 Task: Create a new field with title Stage a blank project ArmourVault with field type as Single-select and options as Not Started, In Progress and Complete
Action: Mouse moved to (76, 323)
Screenshot: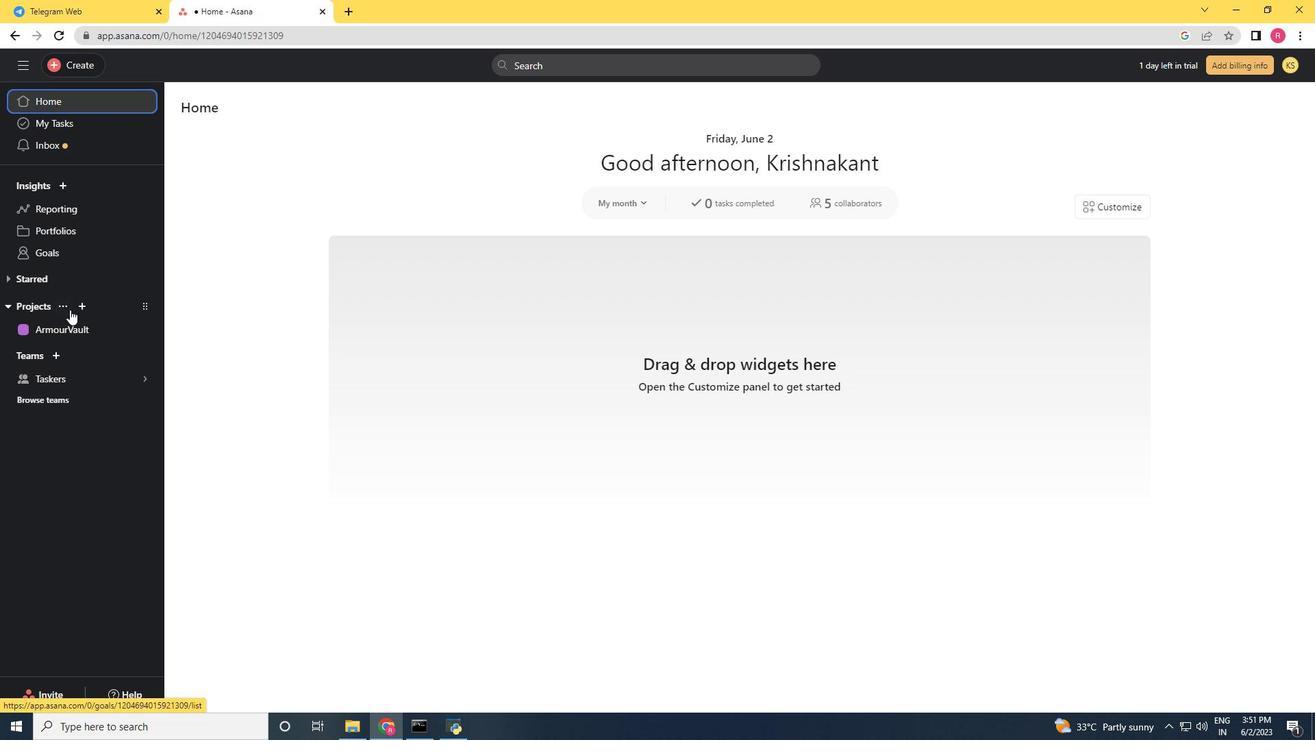
Action: Mouse pressed left at (76, 323)
Screenshot: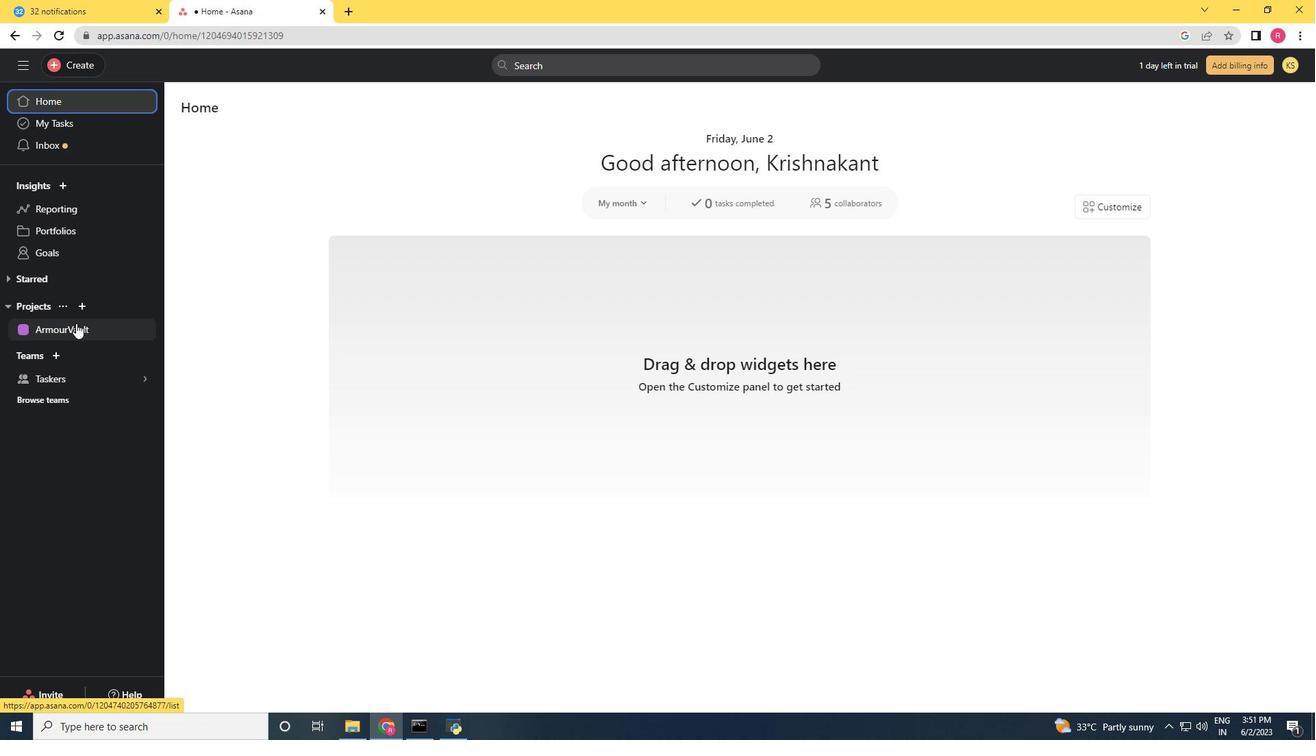 
Action: Mouse moved to (1263, 111)
Screenshot: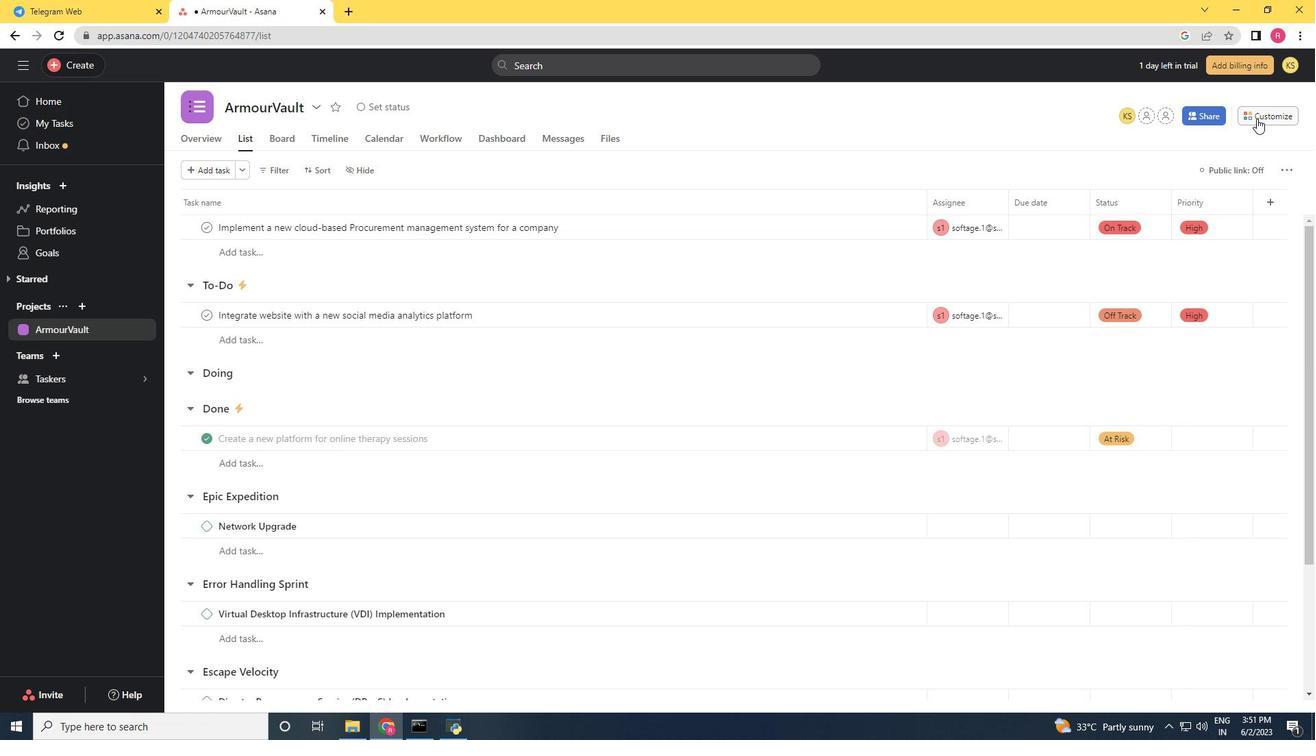 
Action: Mouse pressed left at (1263, 111)
Screenshot: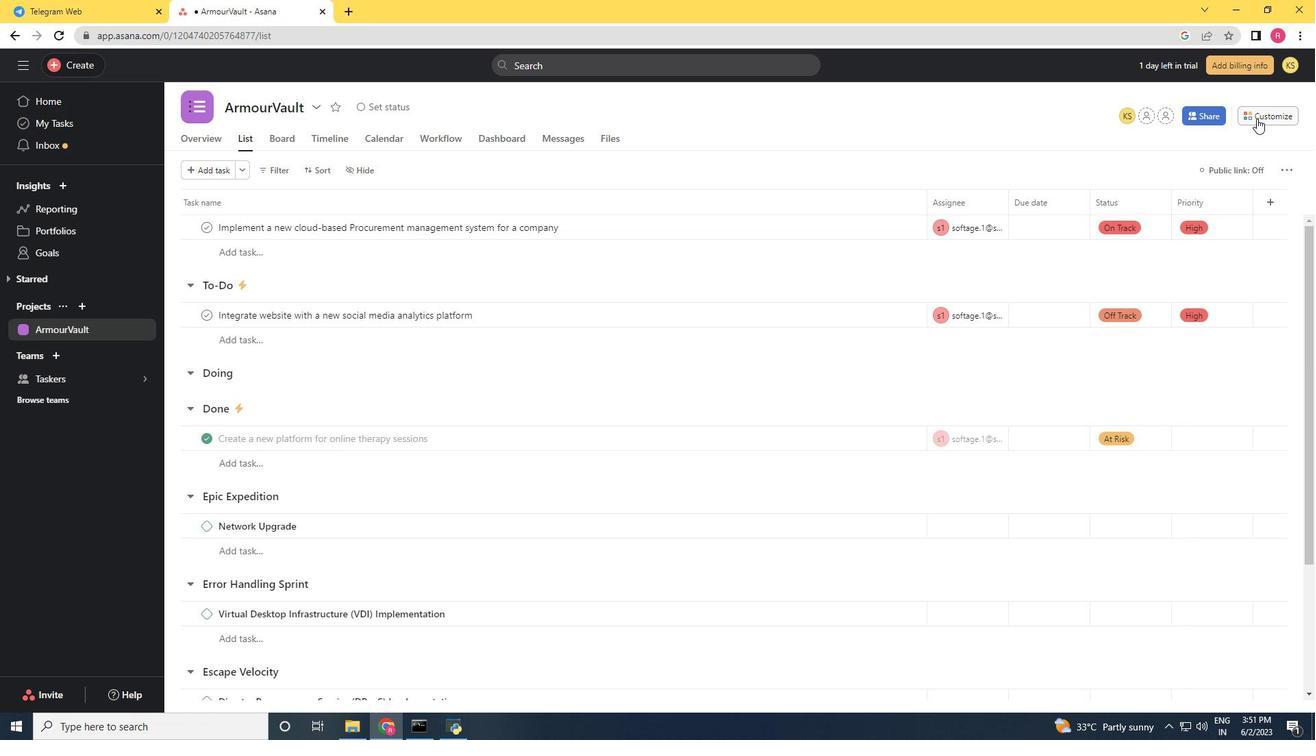 
Action: Mouse moved to (1097, 270)
Screenshot: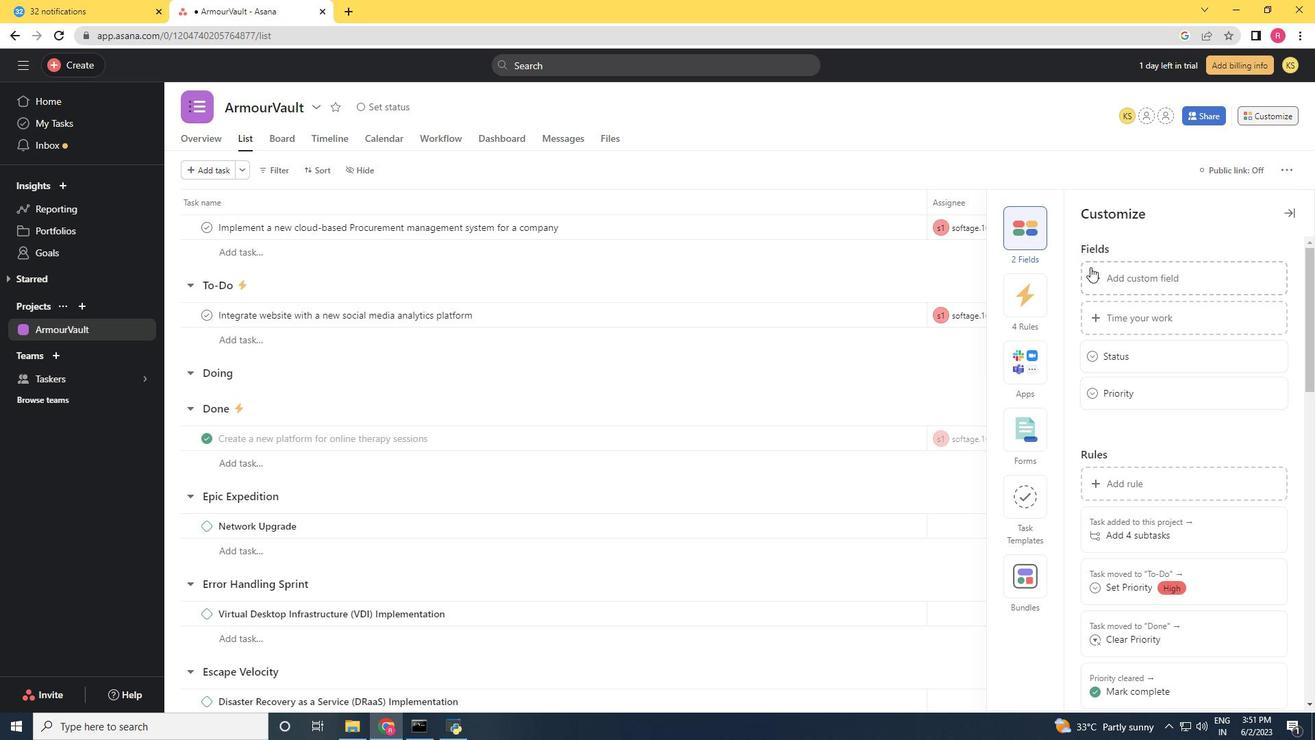 
Action: Mouse pressed left at (1097, 270)
Screenshot: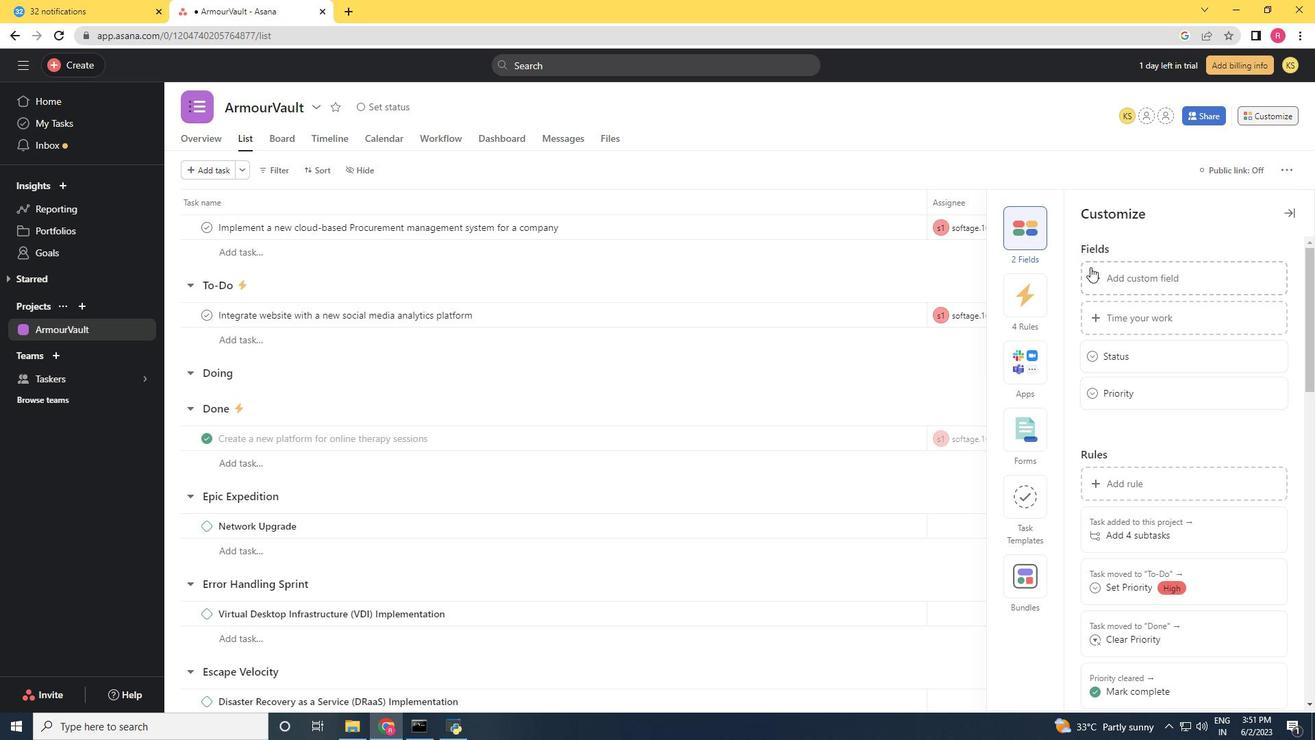 
Action: Mouse moved to (567, 263)
Screenshot: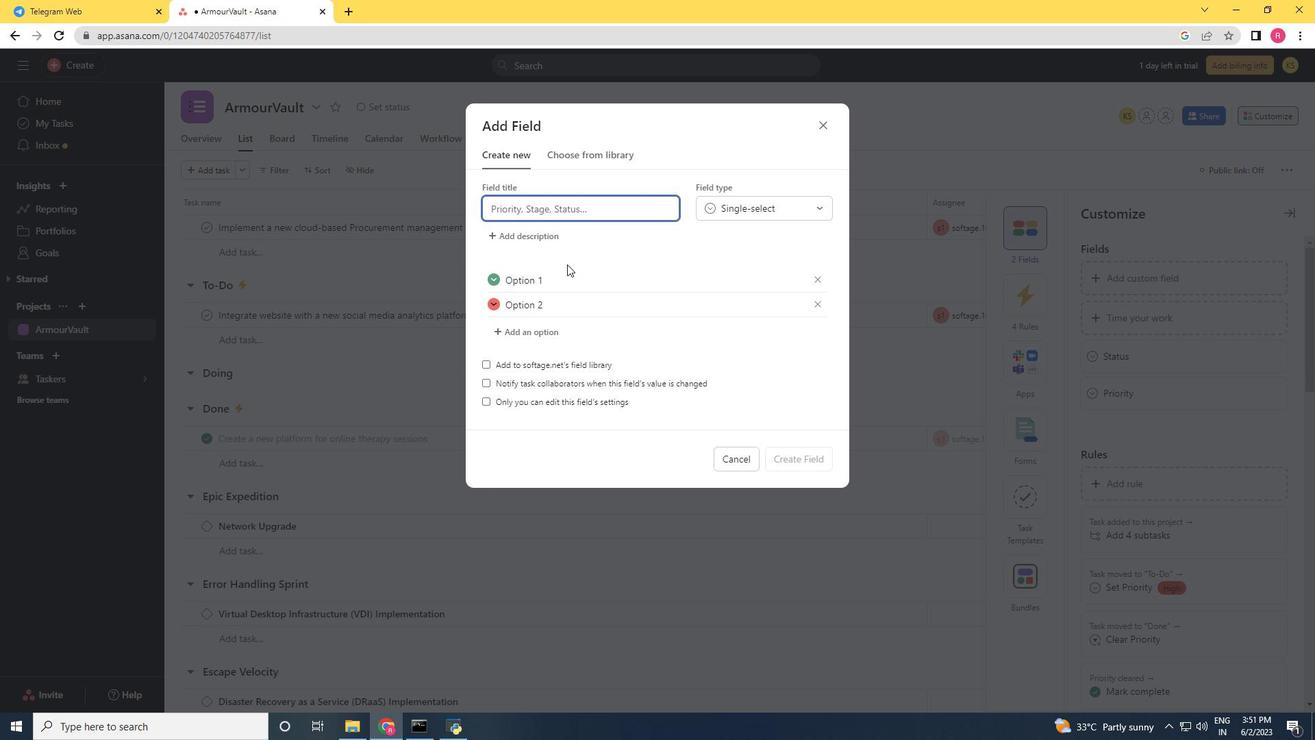 
Action: Key pressed <Key.shift><Key.shift><Key.shift><Key.shift><Key.shift><Key.shift>Stage
Screenshot: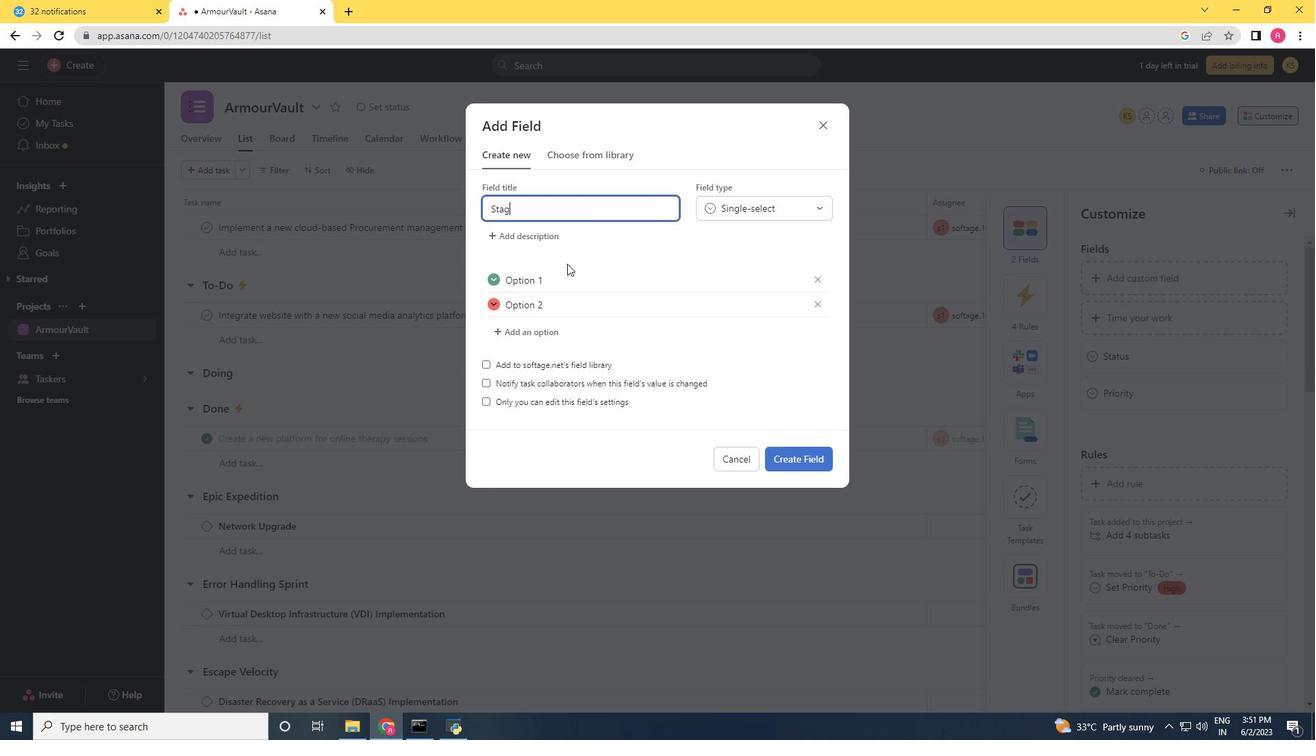 
Action: Mouse moved to (757, 216)
Screenshot: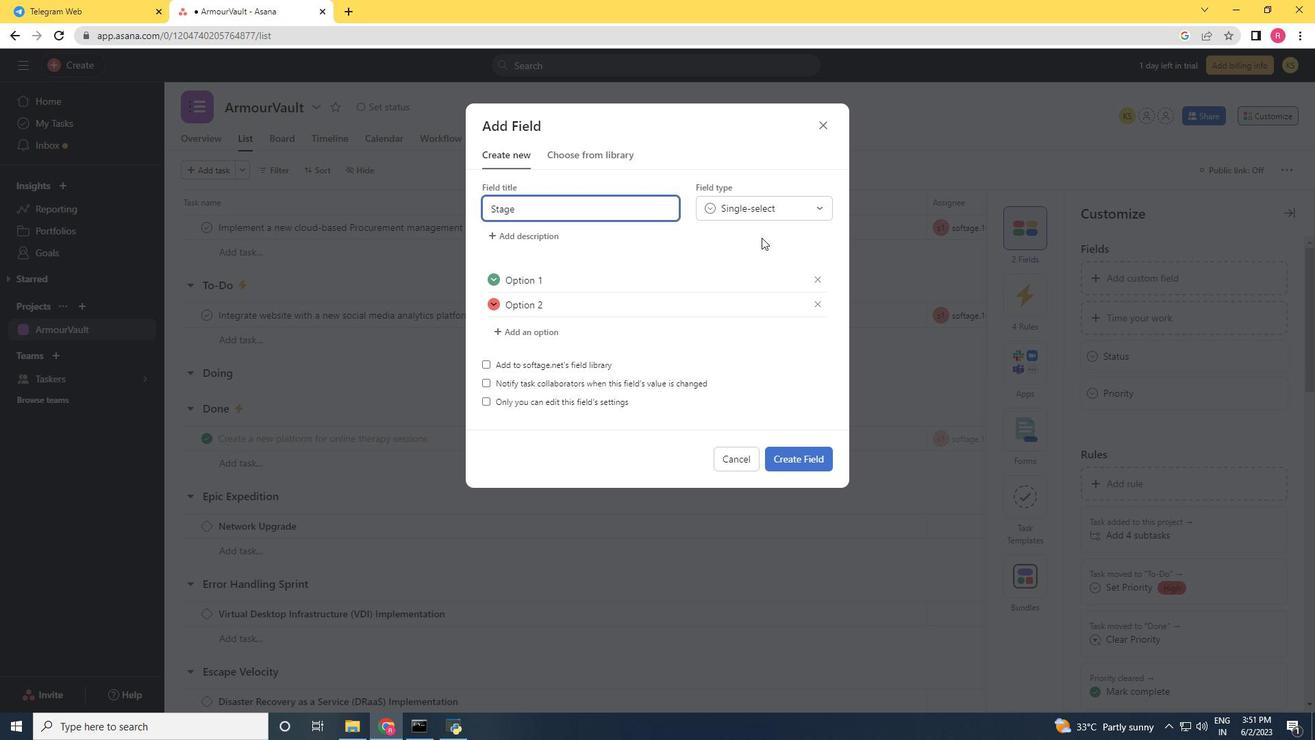 
Action: Mouse pressed left at (757, 216)
Screenshot: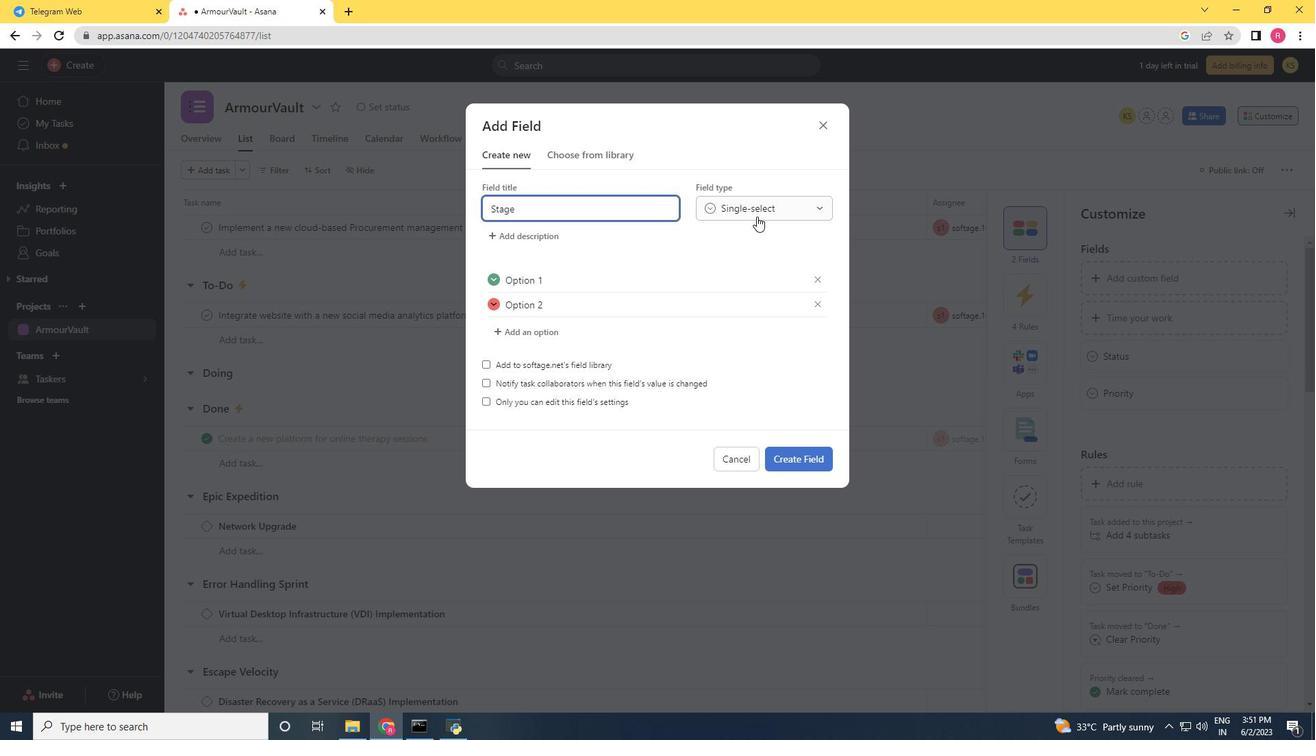 
Action: Mouse moved to (745, 235)
Screenshot: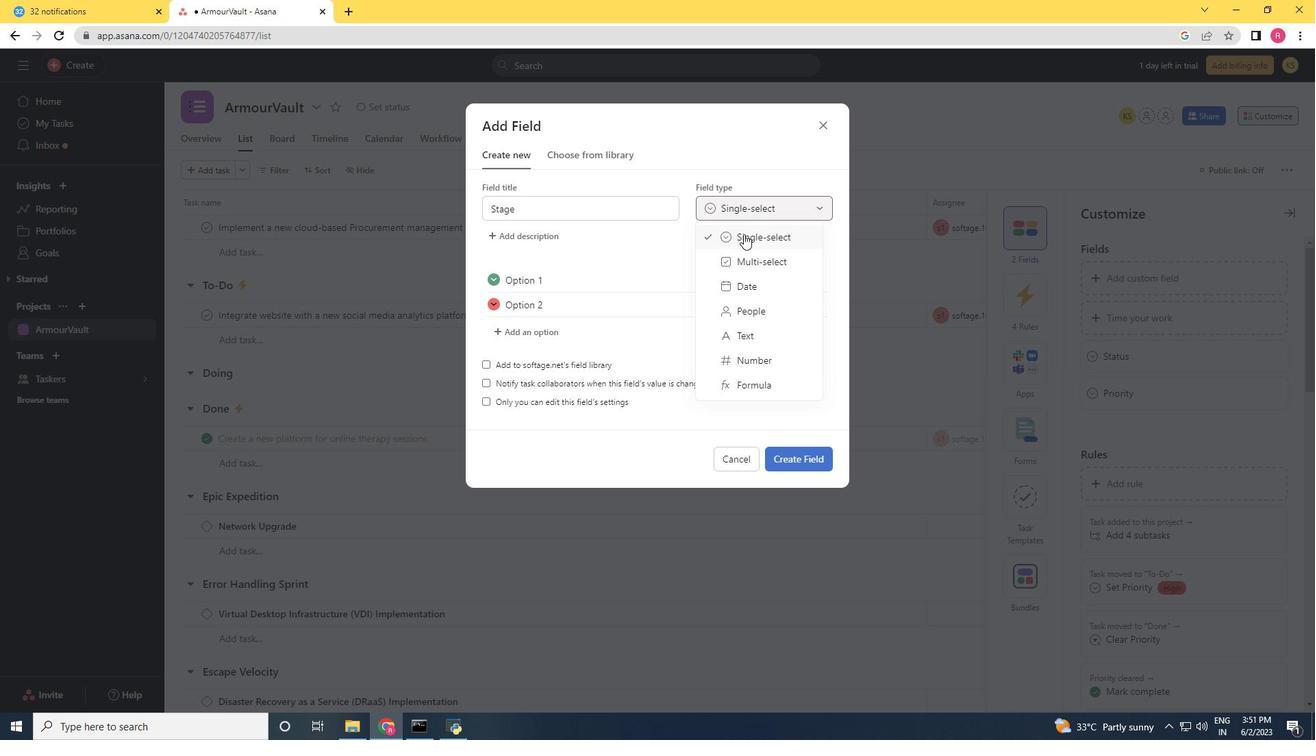 
Action: Mouse pressed left at (745, 235)
Screenshot: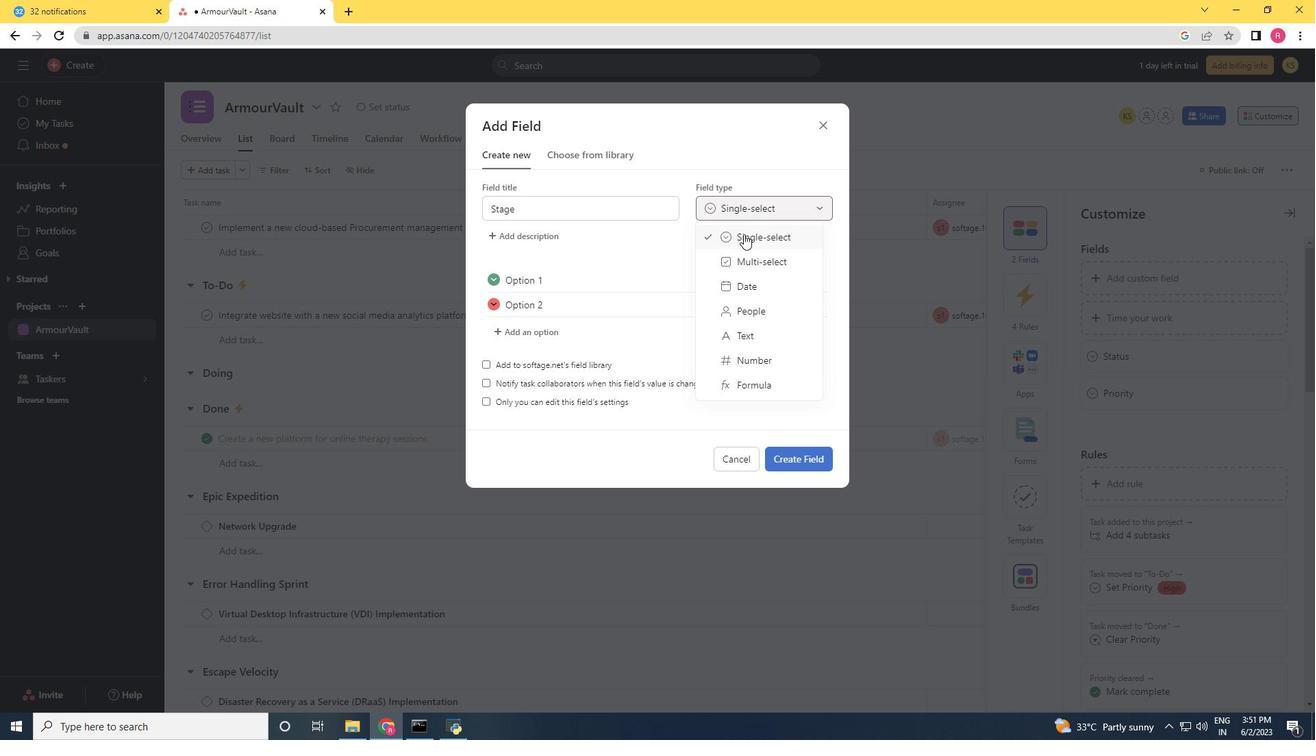 
Action: Mouse moved to (820, 278)
Screenshot: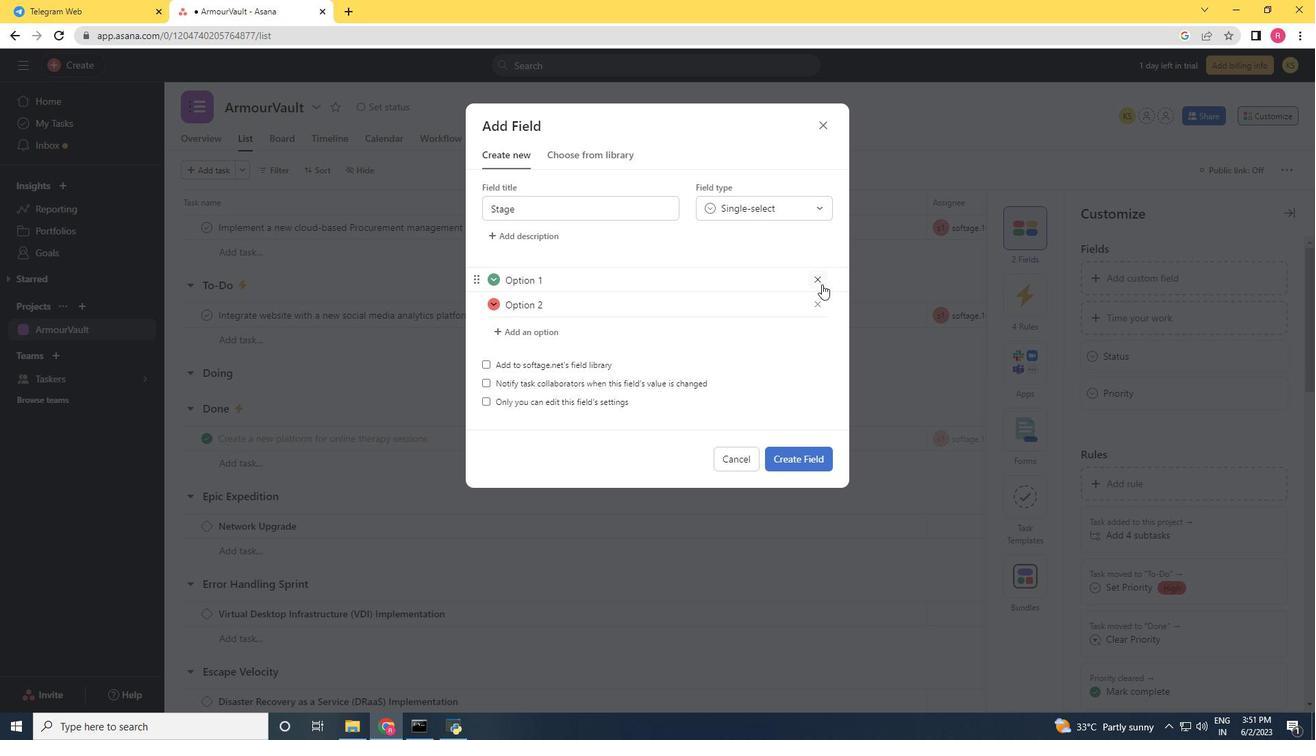 
Action: Mouse pressed left at (820, 278)
Screenshot: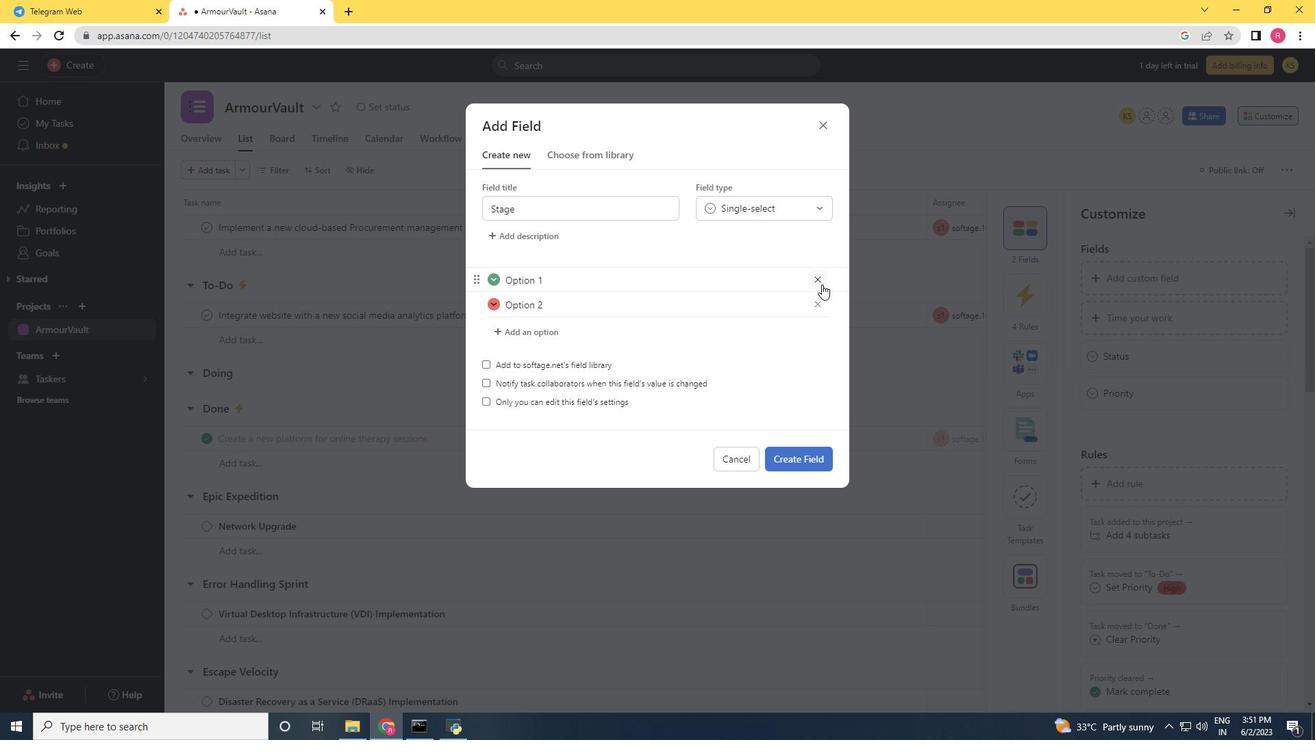 
Action: Mouse moved to (819, 278)
Screenshot: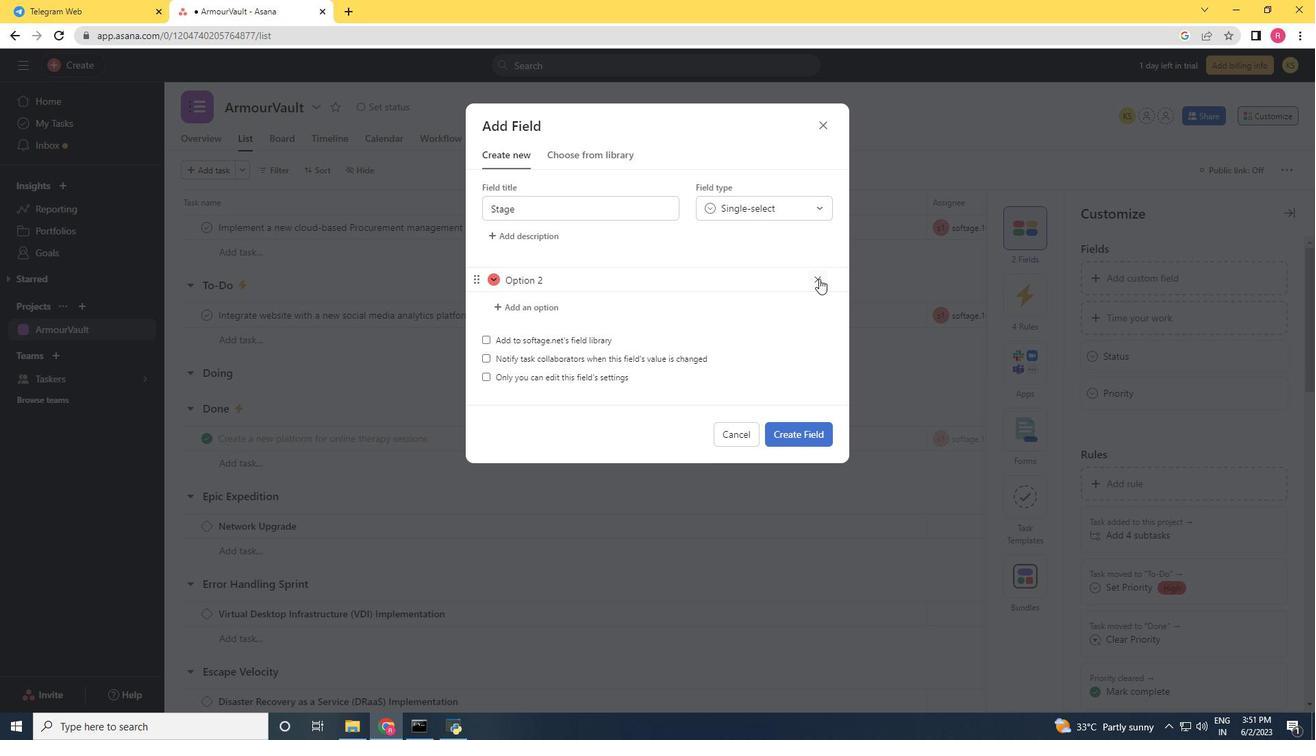 
Action: Mouse pressed left at (819, 278)
Screenshot: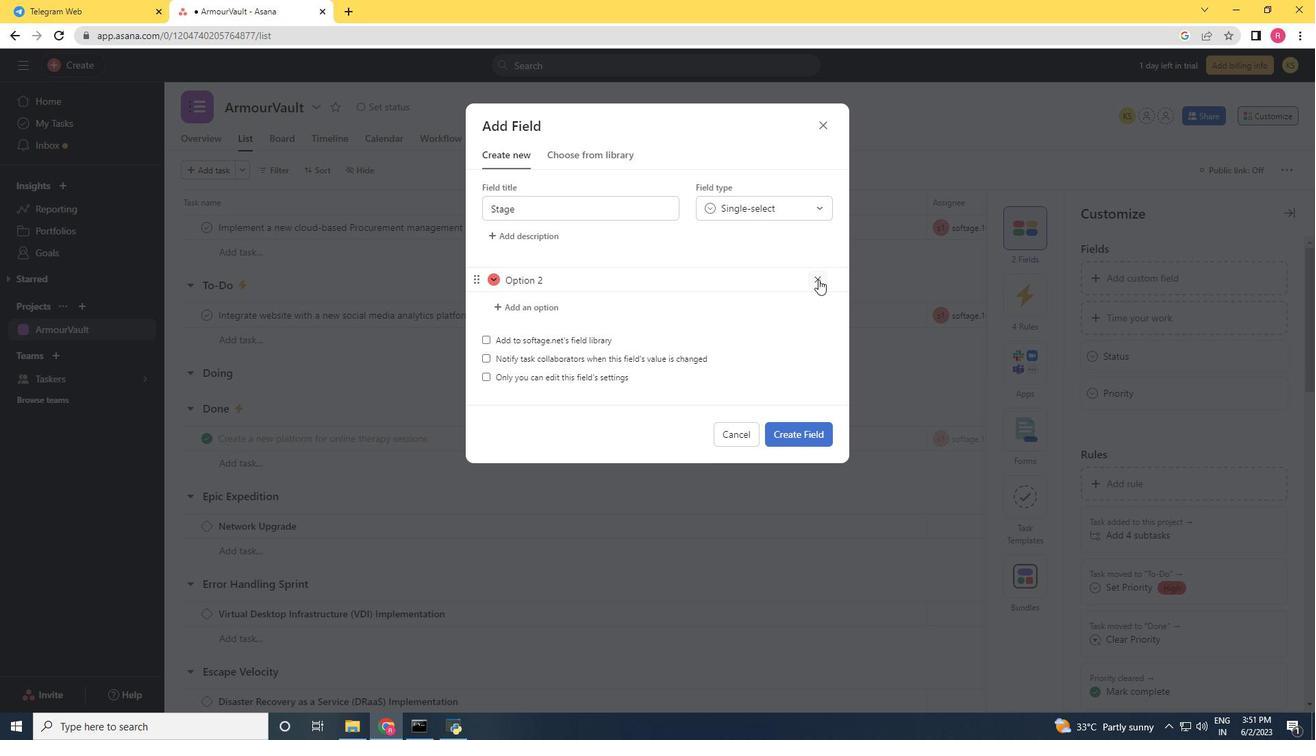 
Action: Mouse moved to (604, 279)
Screenshot: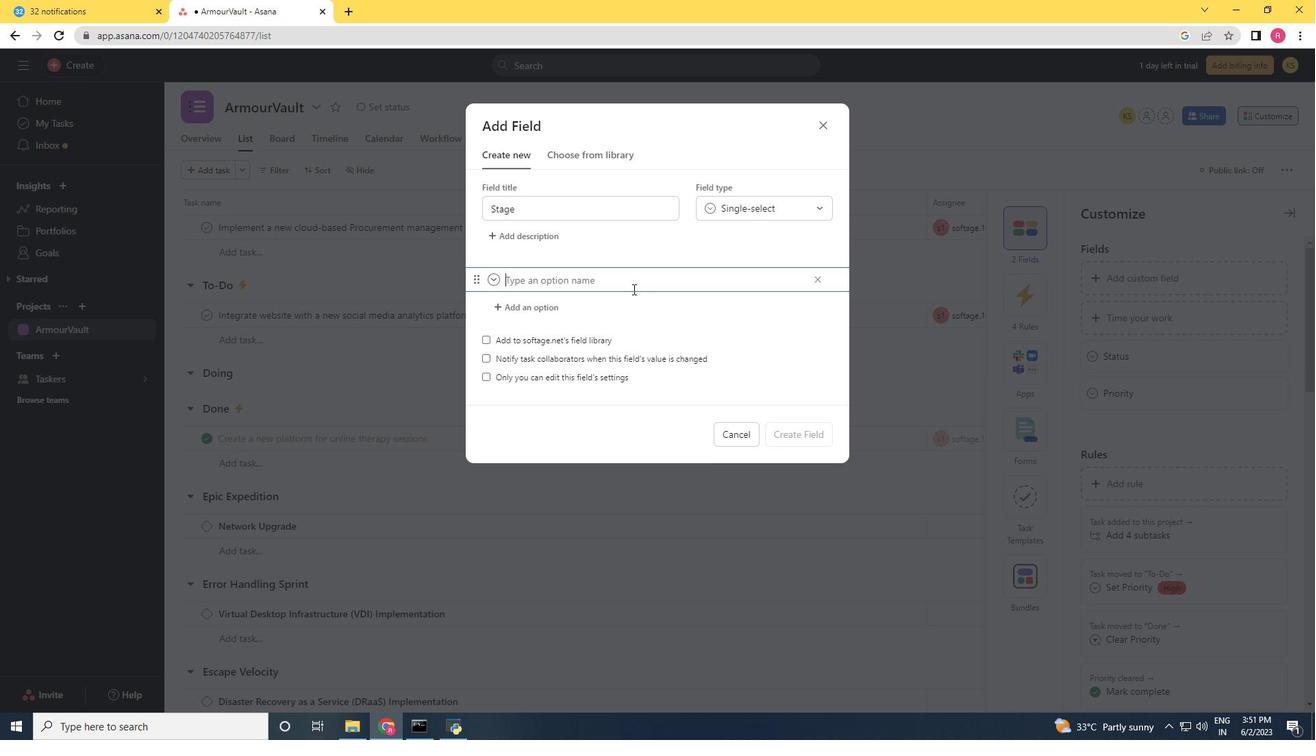 
Action: Mouse pressed left at (604, 279)
Screenshot: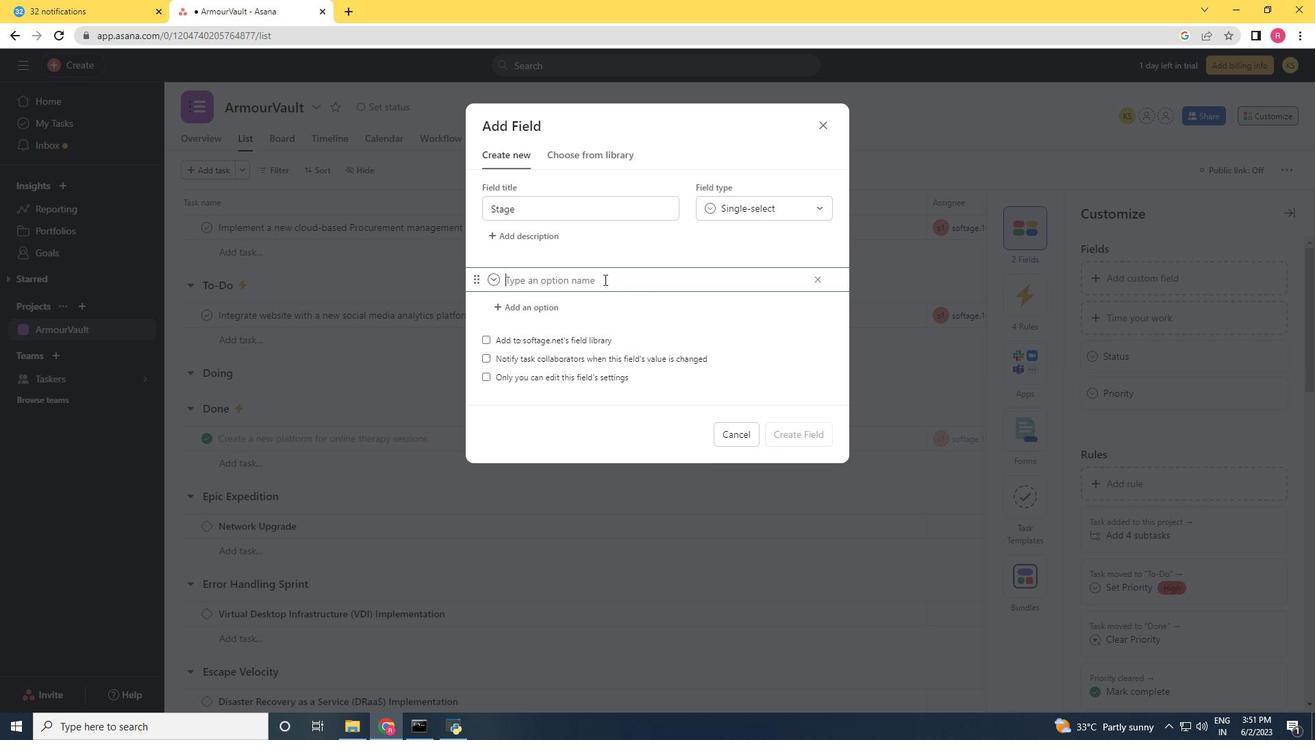 
Action: Mouse moved to (604, 279)
Screenshot: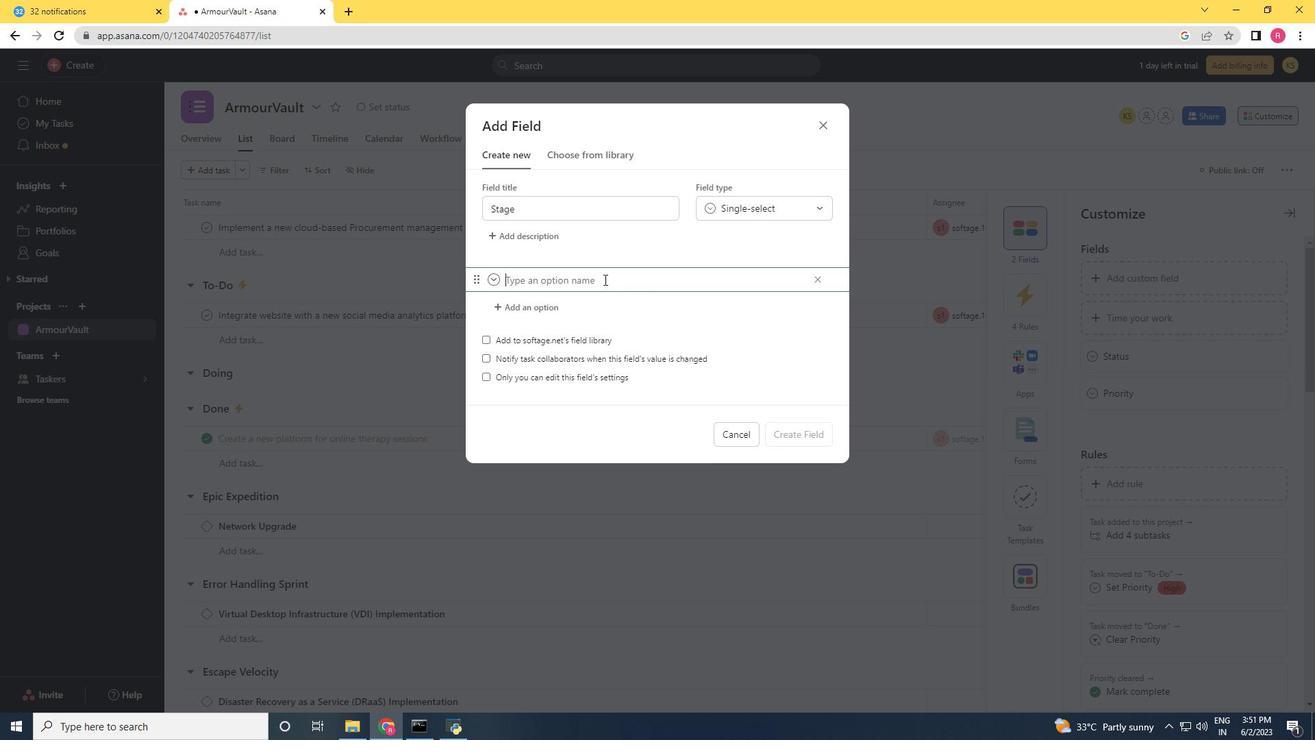 
Action: Key pressed <Key.shift><Key.shift><Key.shift><Key.shift><Key.shift><Key.shift><Key.shift><Key.shift><Key.shift><Key.shift><Key.shift>Not<Key.space><Key.shift>Started<Key.enter><Key.shift><Key.shift><Key.shift><Key.shift><Key.shift><Key.shift><Key.shift><Key.shift><Key.shift><Key.shift><Key.shift><Key.shift><Key.shift><Key.shift><Key.shift><Key.shift><Key.shift><Key.shift><Key.shift><Key.shift>In<Key.space><Key.shift><Key.shift><Key.shift>Progress<Key.enter><Key.shift>Completed
Screenshot: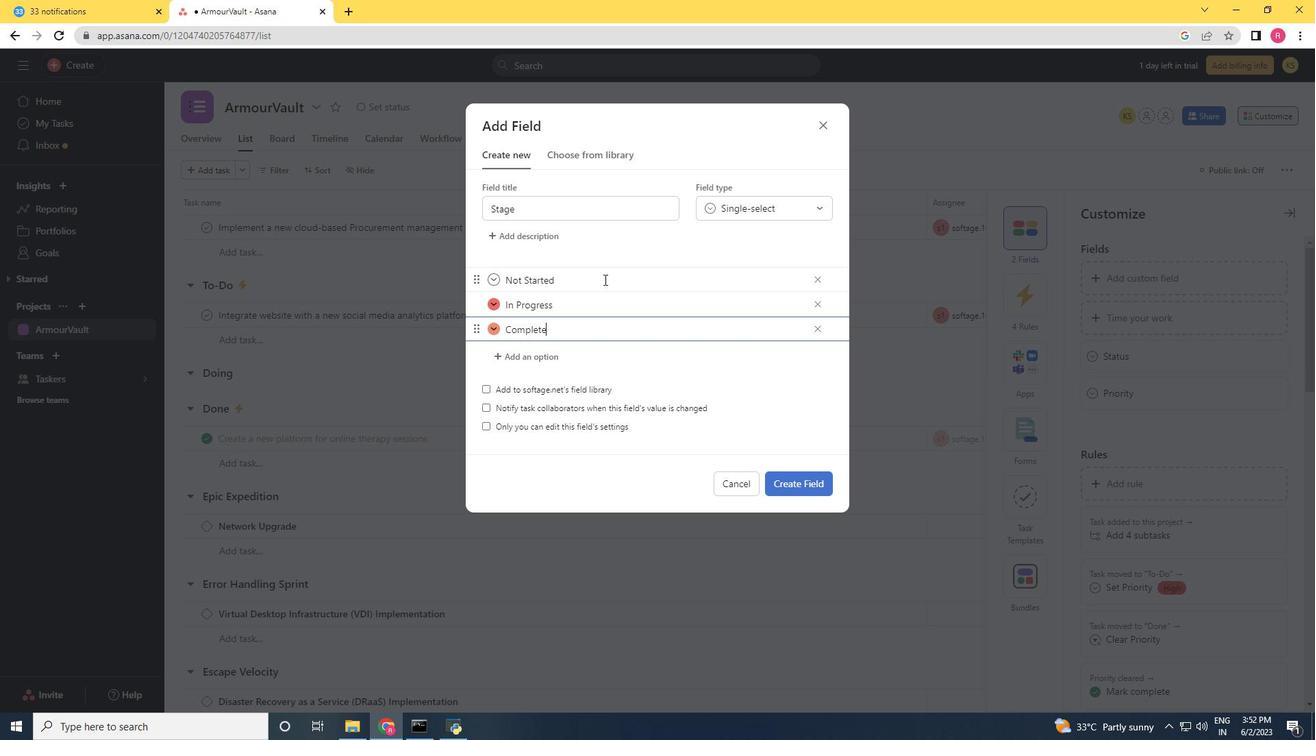 
Action: Mouse moved to (500, 281)
Screenshot: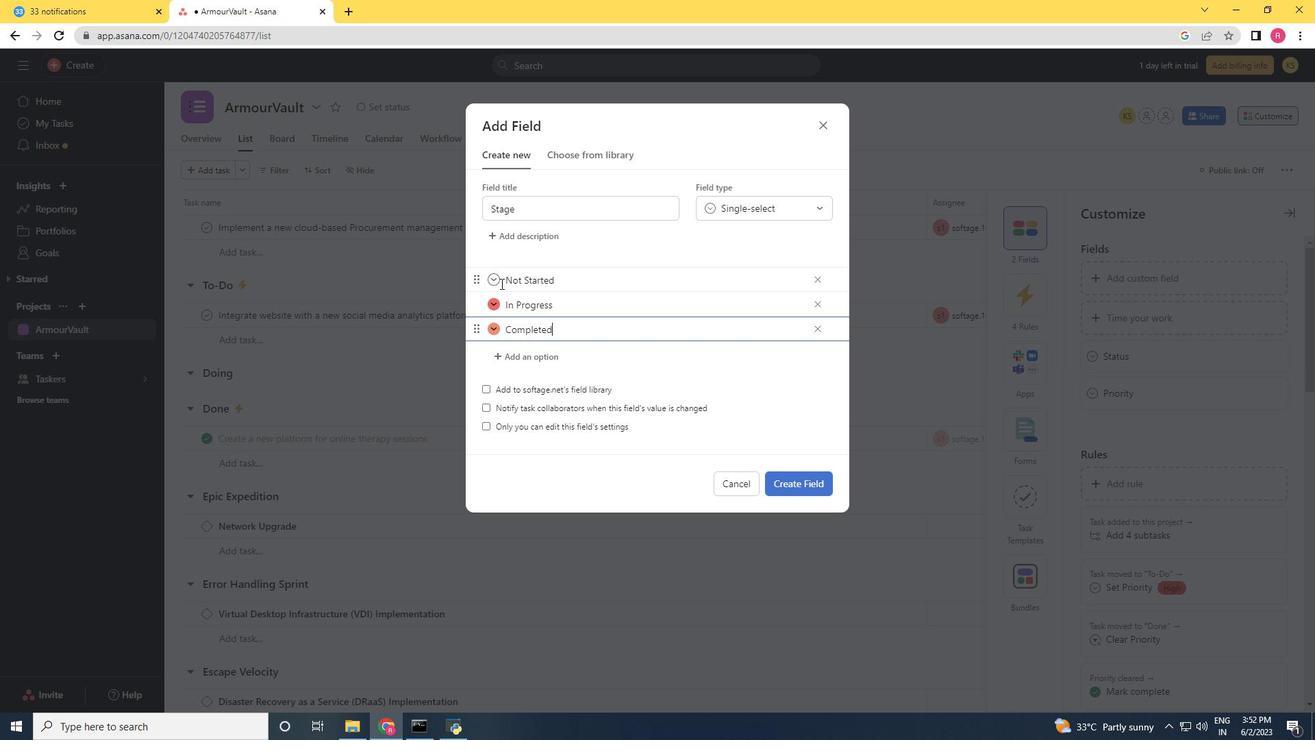 
Action: Mouse pressed left at (500, 281)
Screenshot: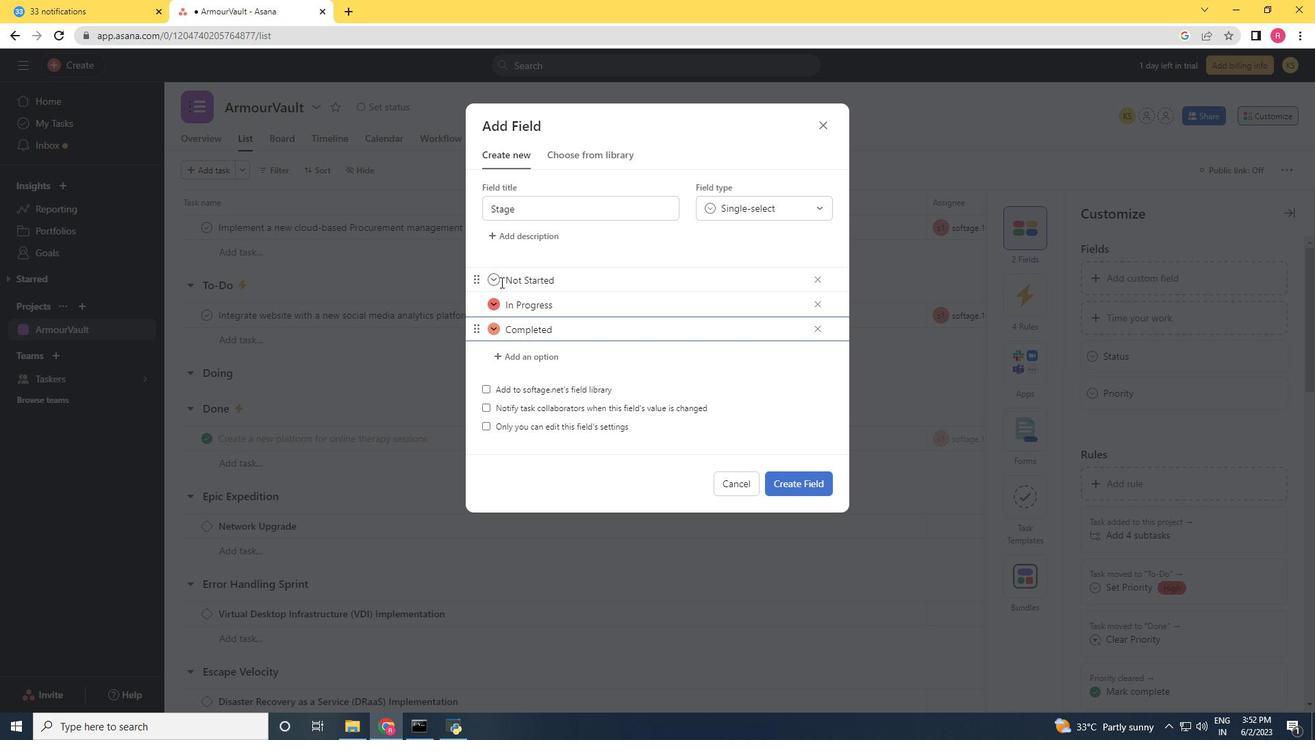 
Action: Mouse moved to (494, 281)
Screenshot: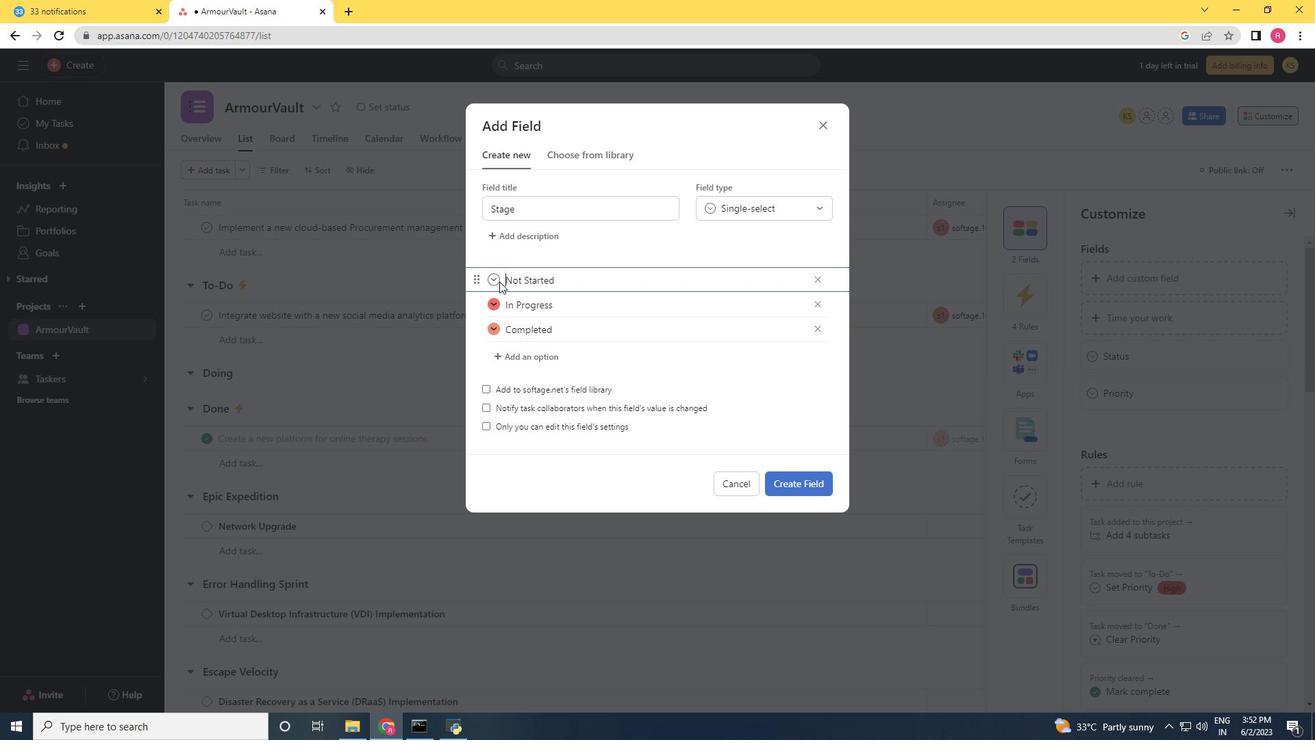 
Action: Mouse pressed left at (494, 281)
Screenshot: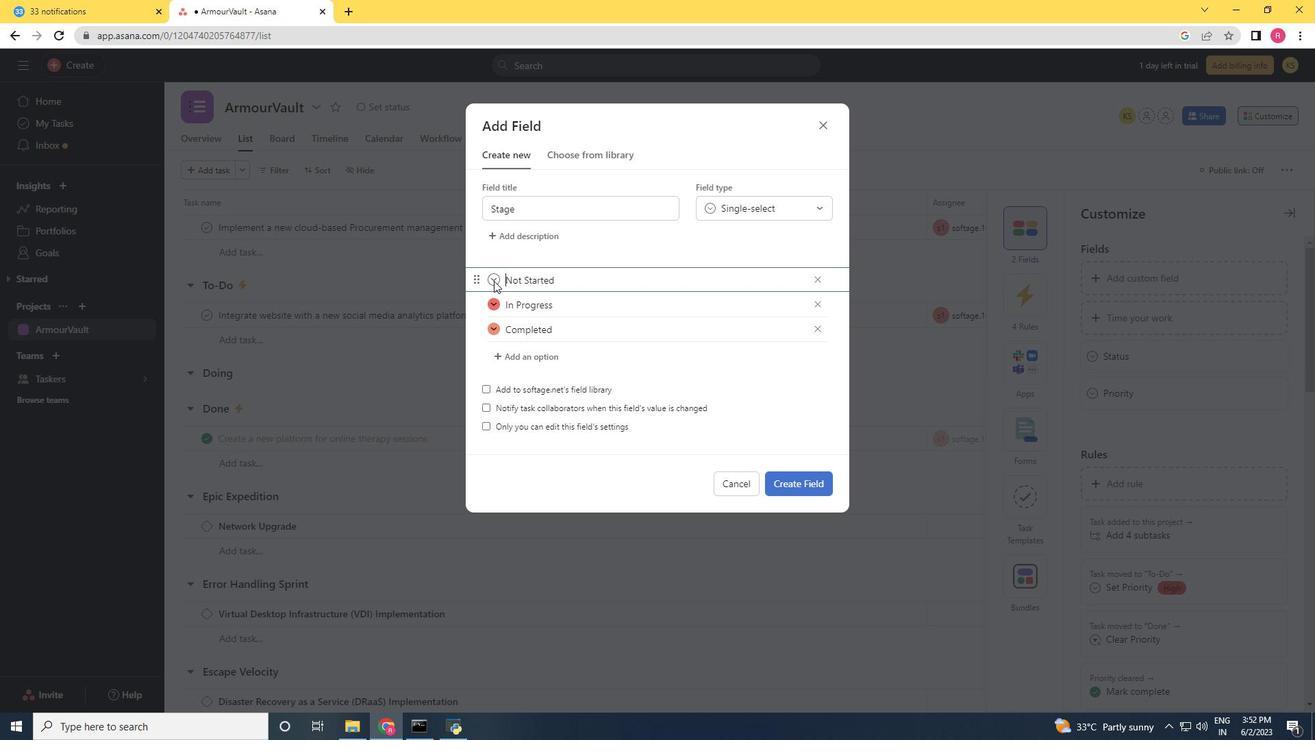 
Action: Mouse moved to (409, 301)
Screenshot: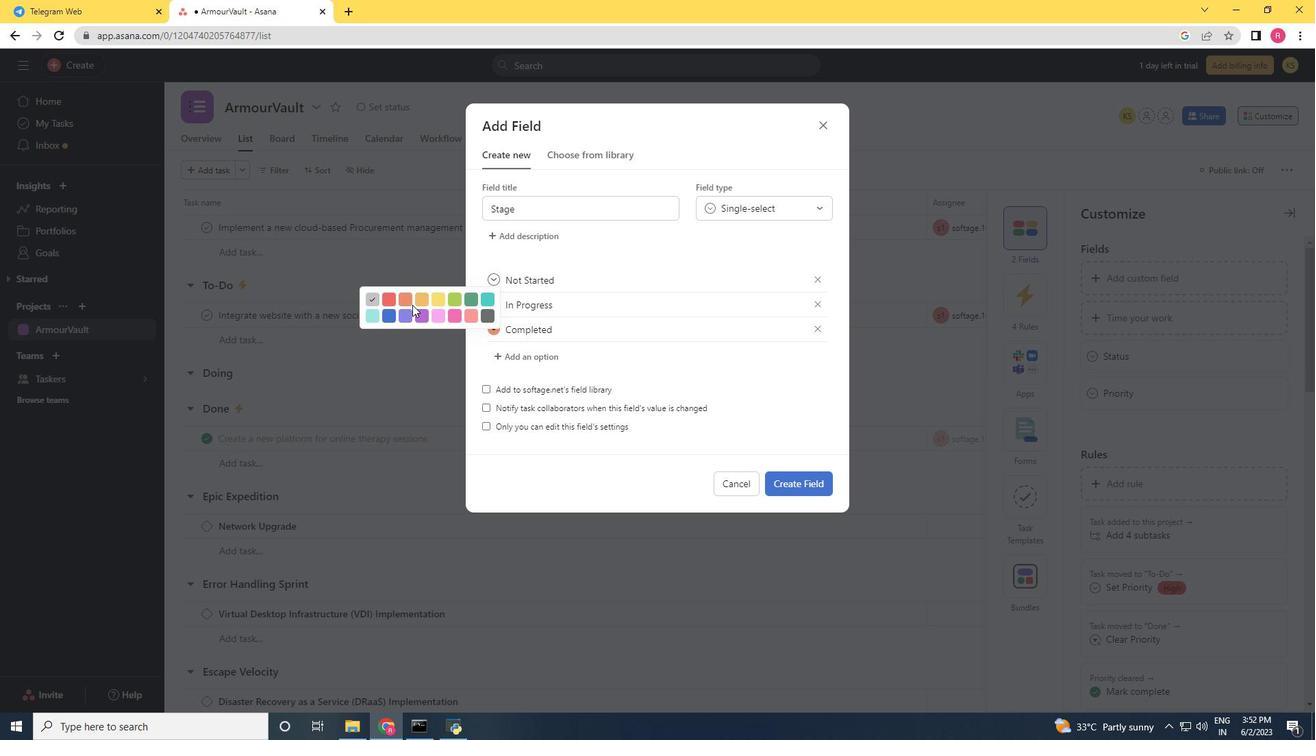 
Action: Mouse pressed left at (409, 301)
Screenshot: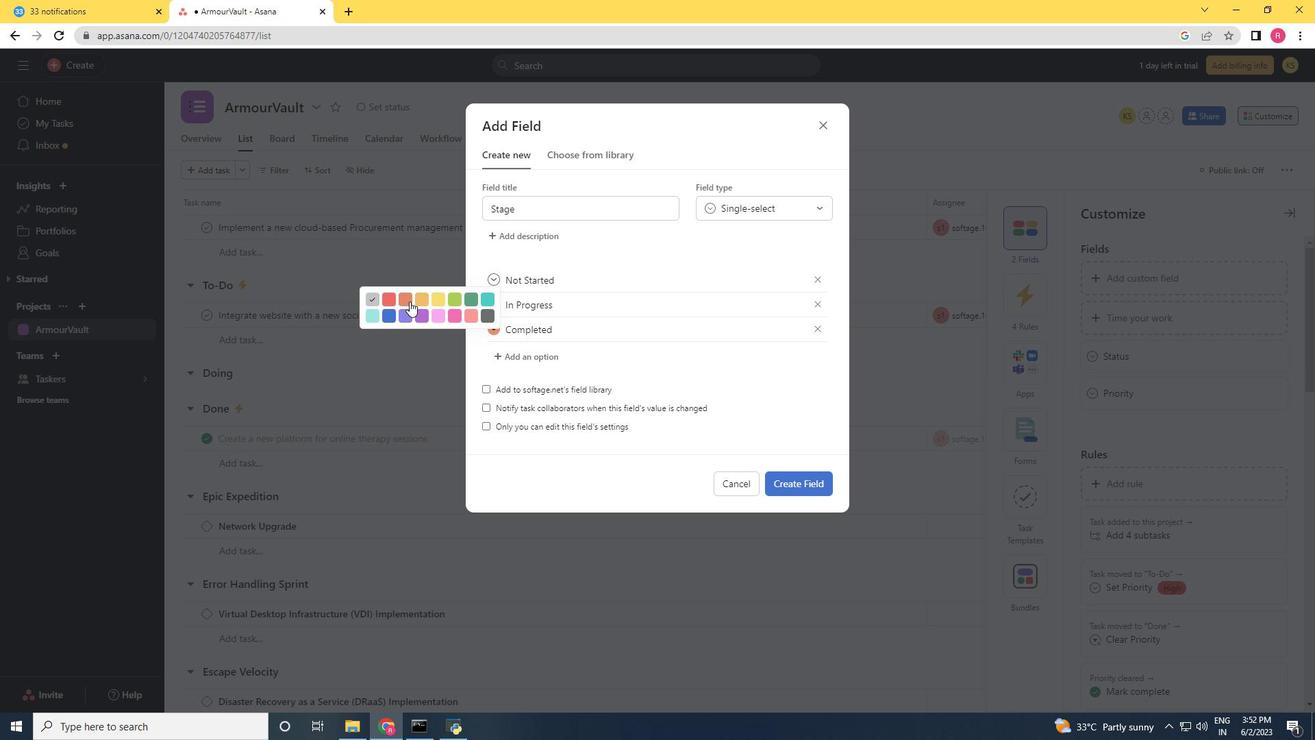 
Action: Mouse moved to (496, 278)
Screenshot: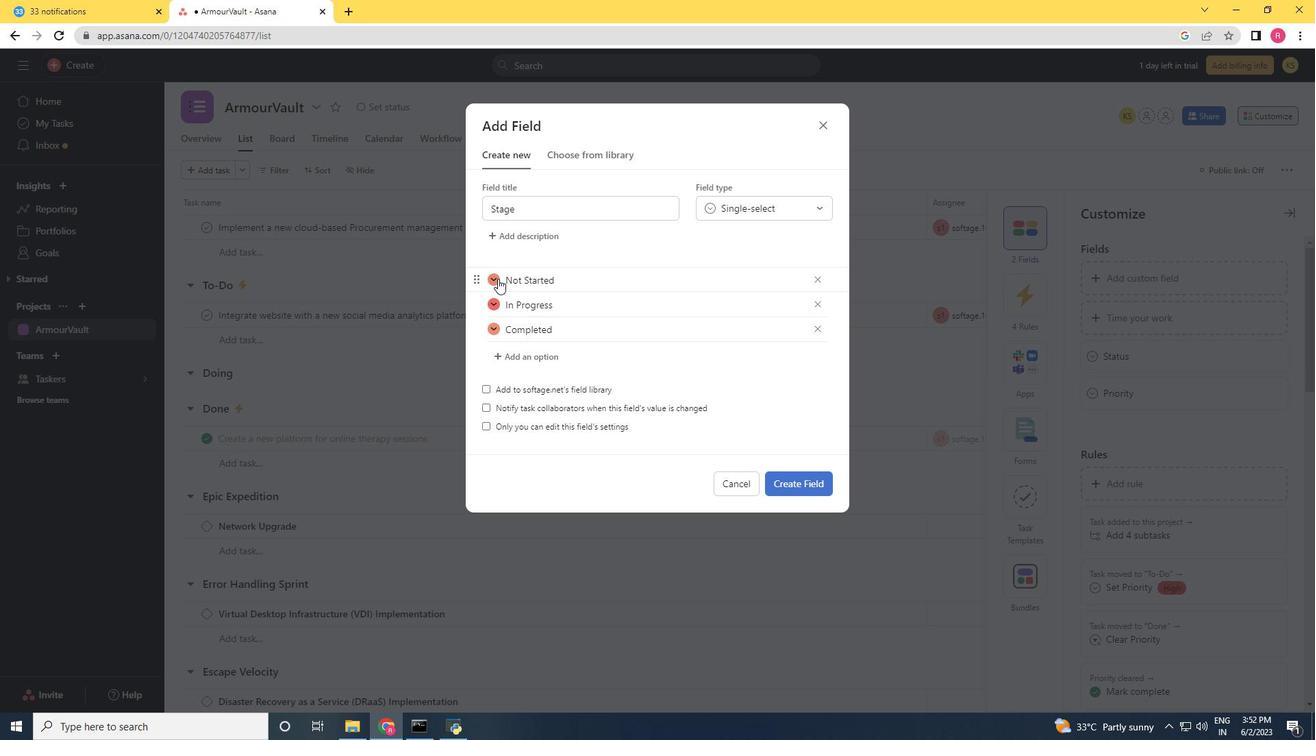 
Action: Mouse pressed left at (496, 278)
Screenshot: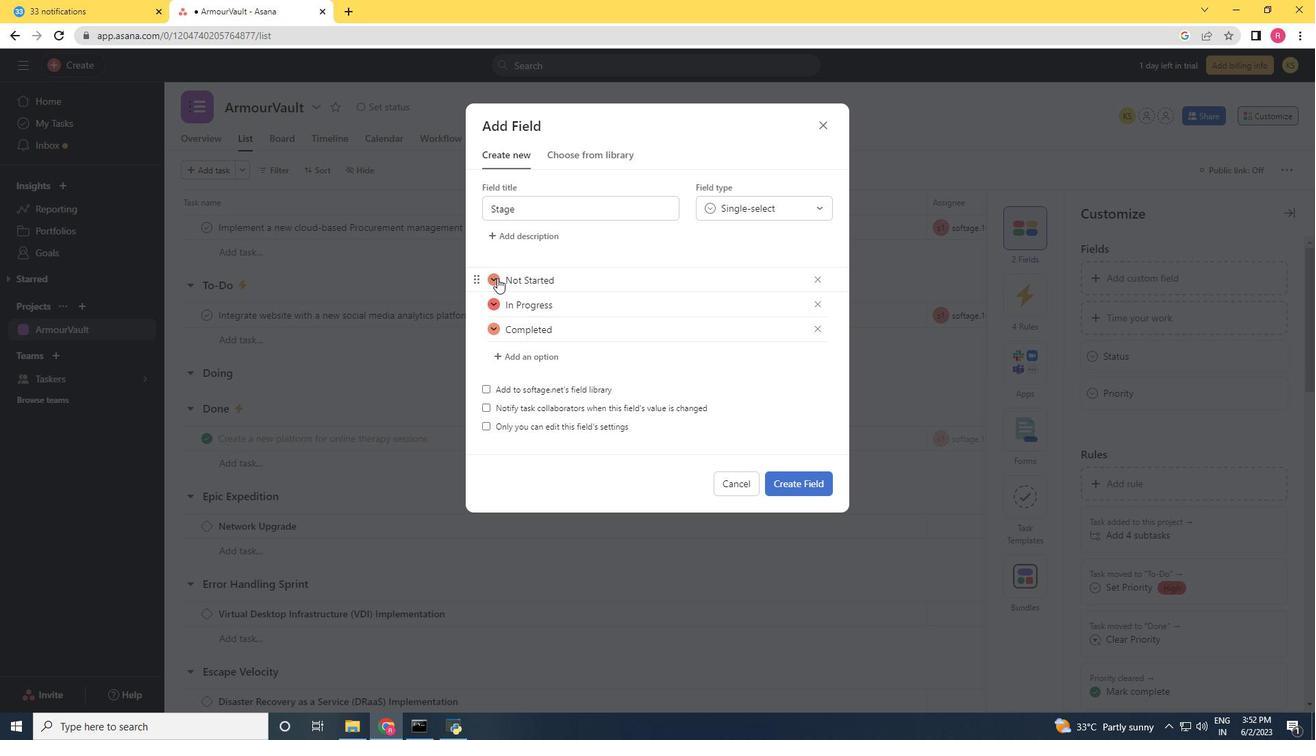 
Action: Mouse moved to (425, 299)
Screenshot: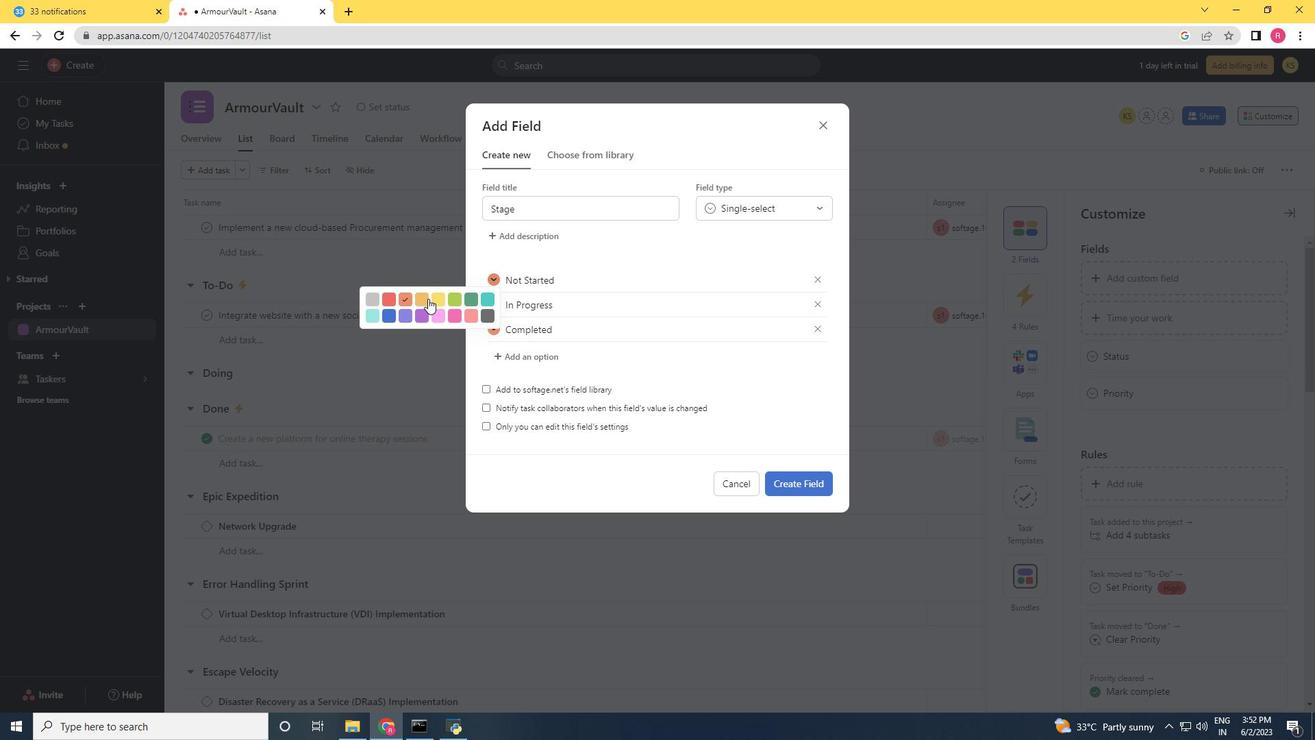 
Action: Mouse pressed left at (425, 299)
Screenshot: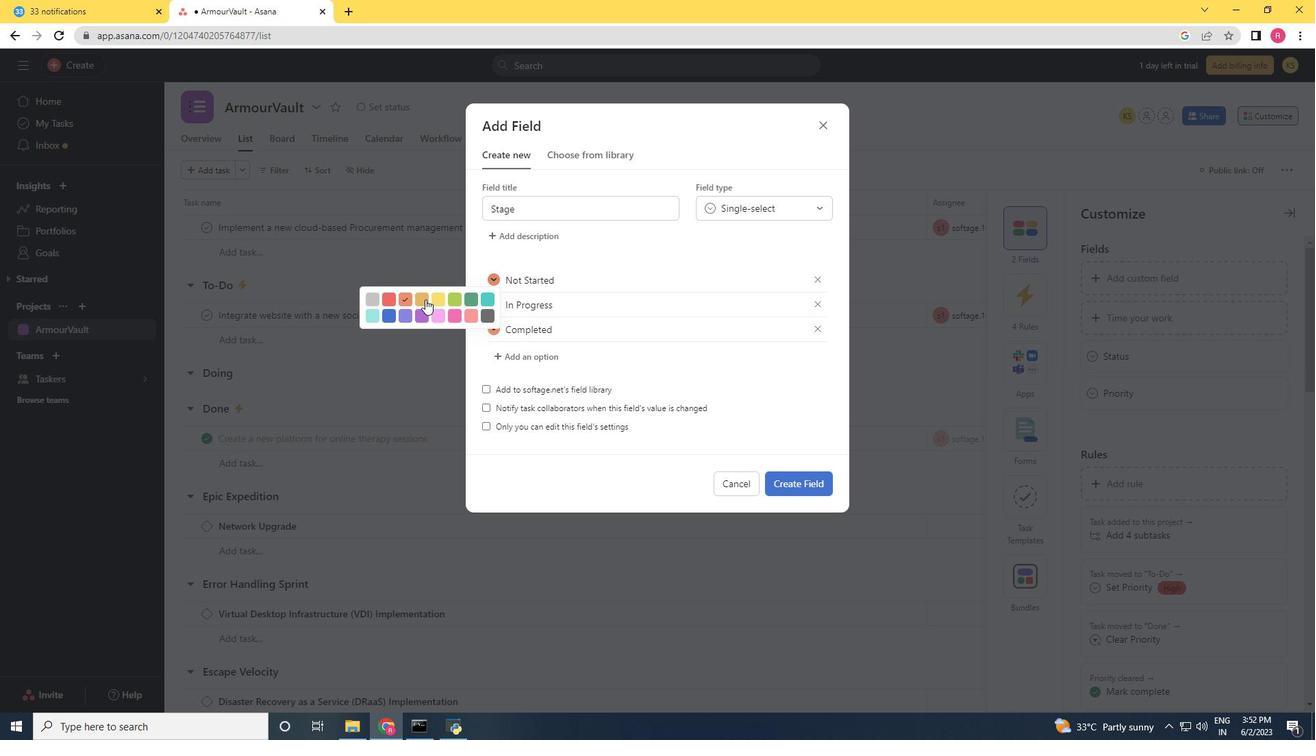 
Action: Mouse moved to (803, 482)
Screenshot: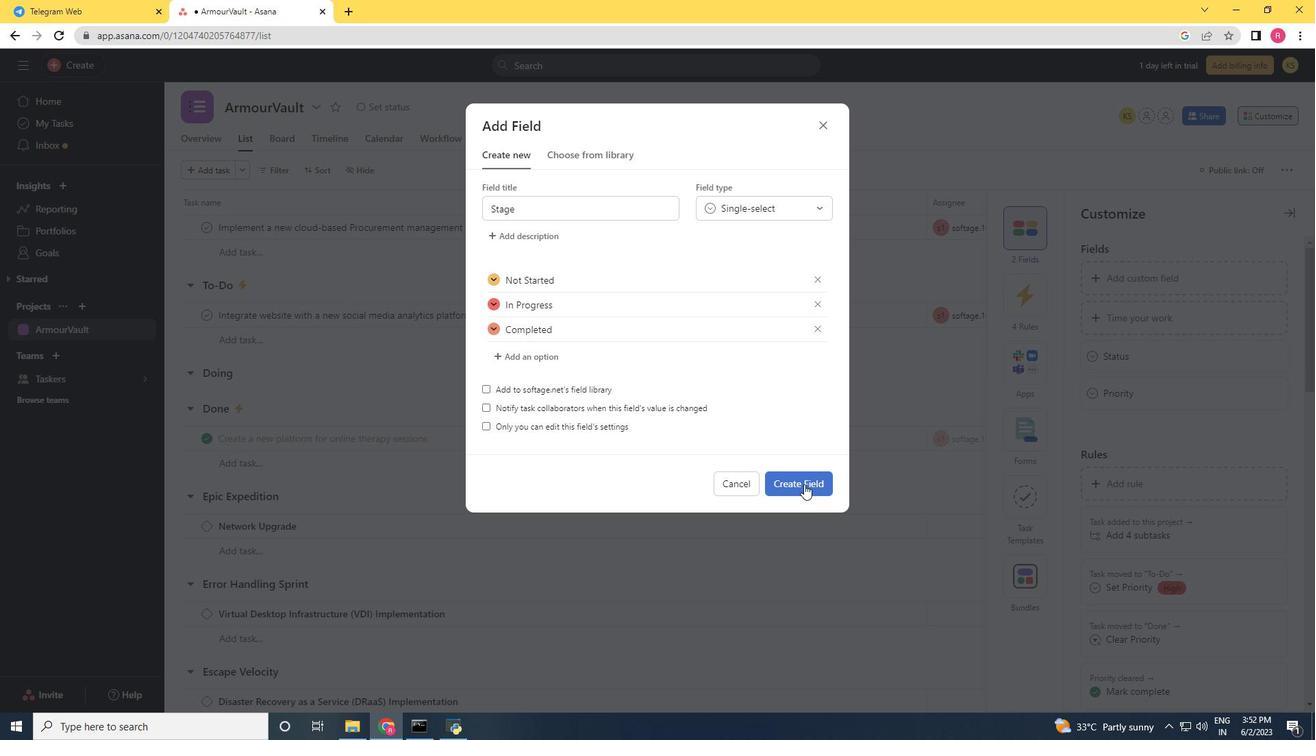 
Action: Mouse pressed left at (803, 482)
Screenshot: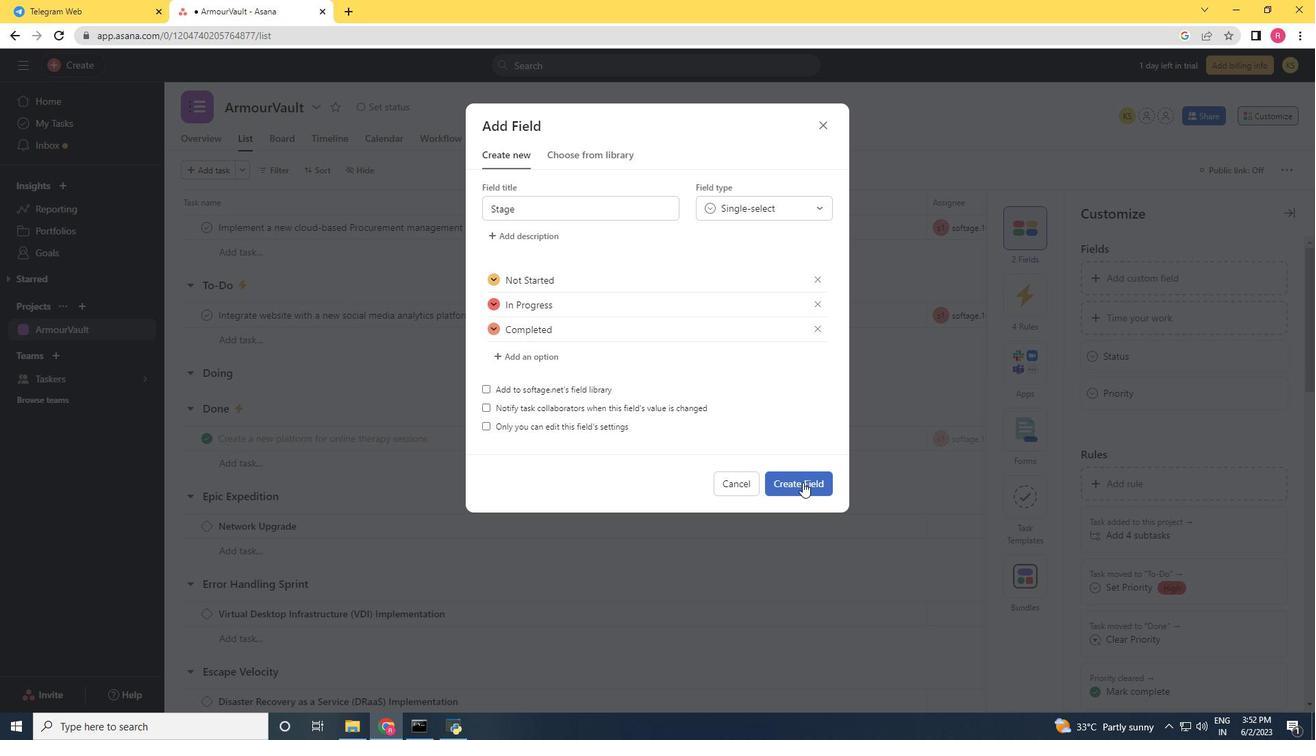 
Action: Mouse moved to (803, 491)
Screenshot: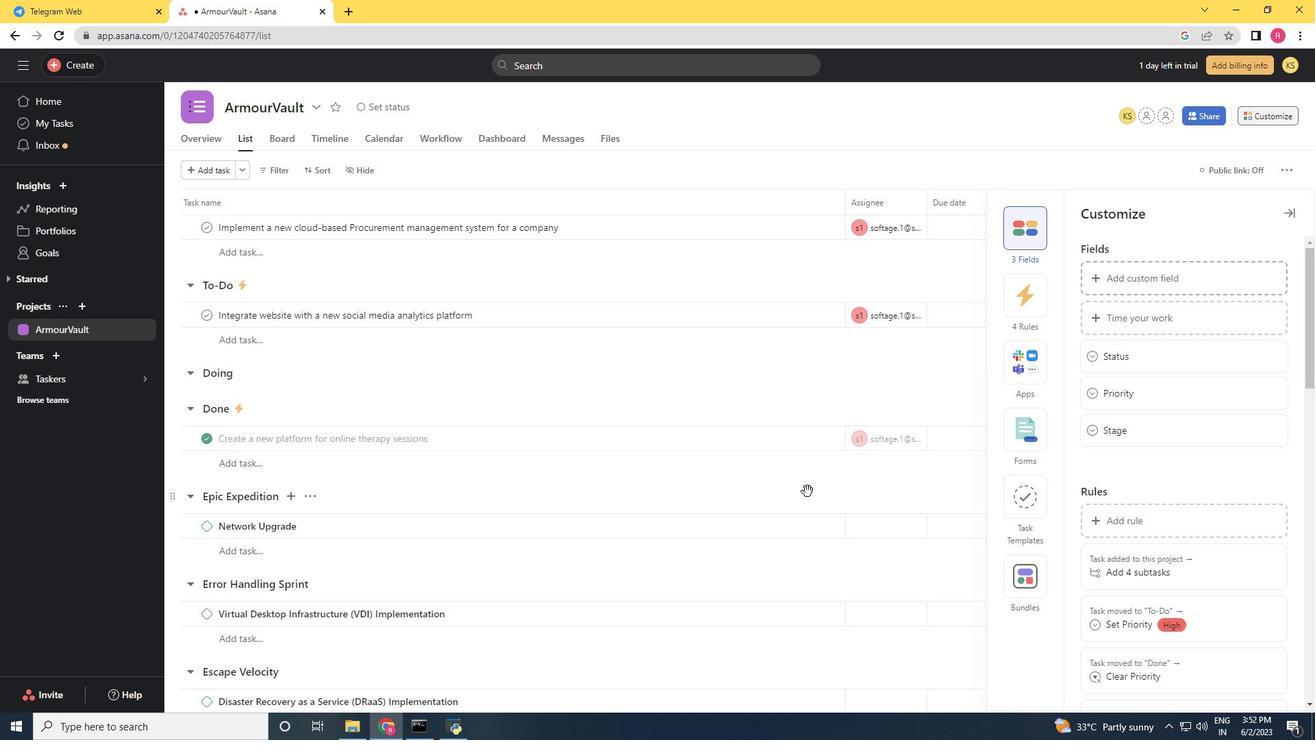 
